 Task: Customize your GitHub account's security settings.
Action: Mouse moved to (873, 65)
Screenshot: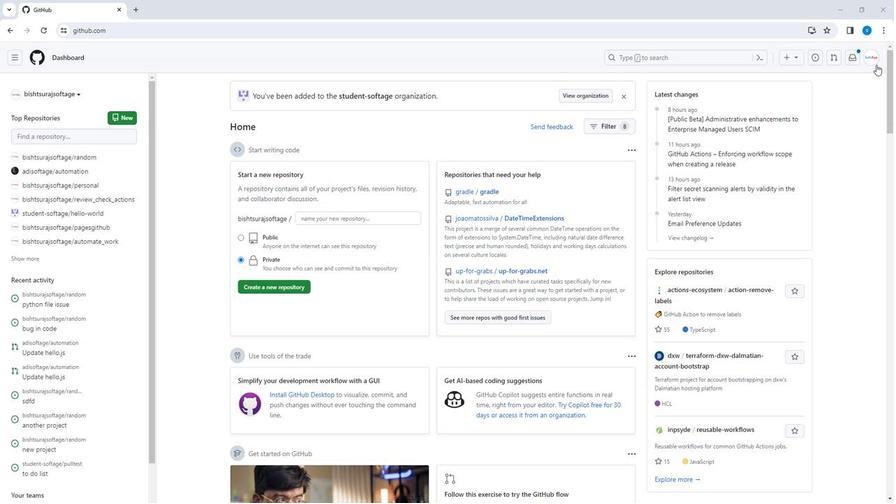 
Action: Mouse pressed left at (873, 65)
Screenshot: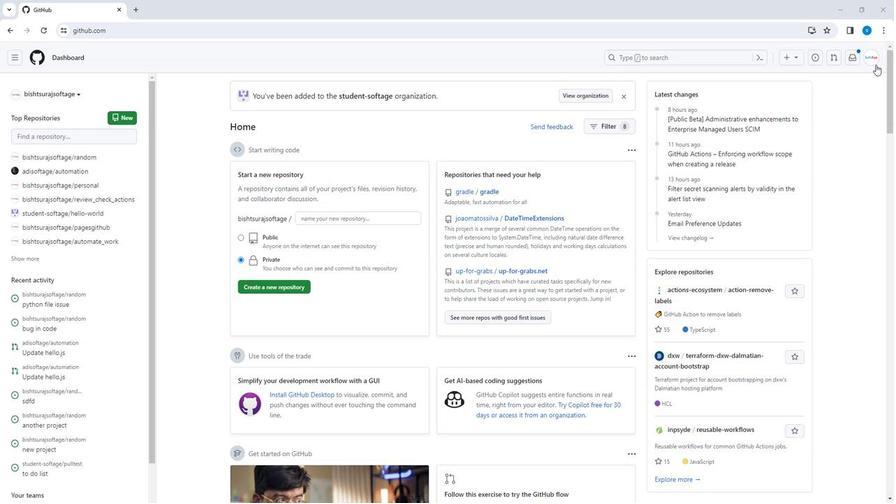 
Action: Mouse moved to (788, 308)
Screenshot: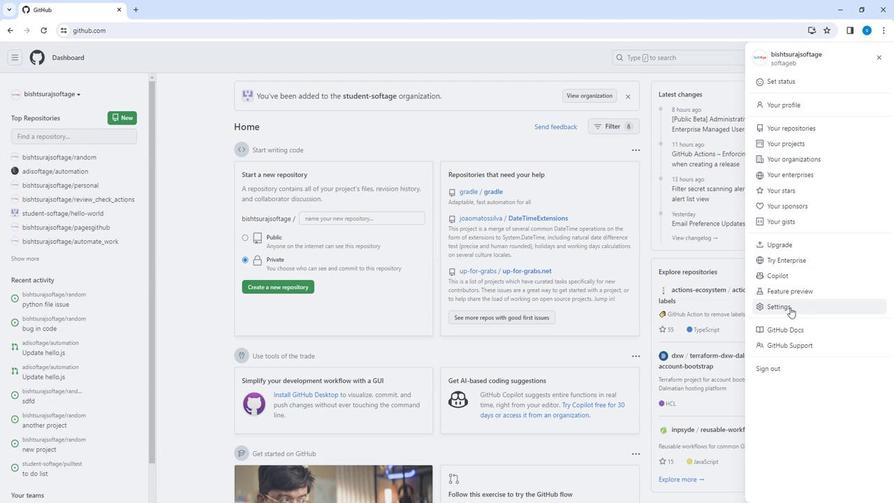 
Action: Mouse pressed left at (788, 308)
Screenshot: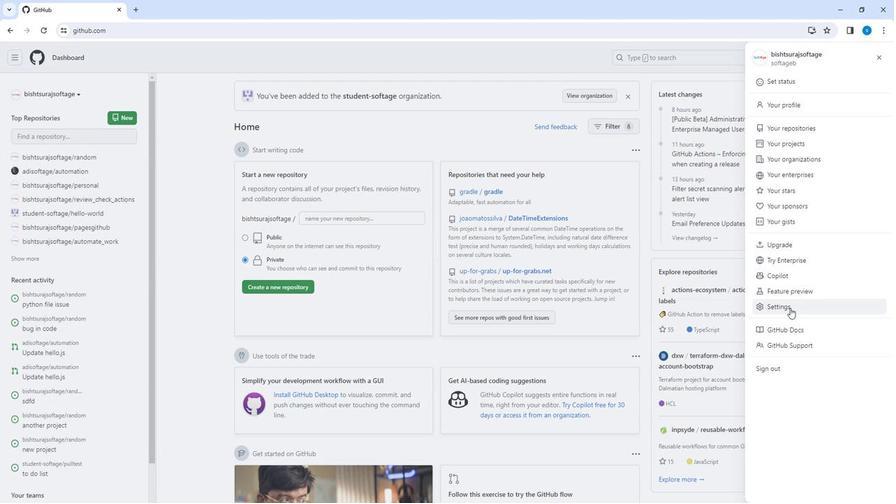 
Action: Mouse moved to (204, 424)
Screenshot: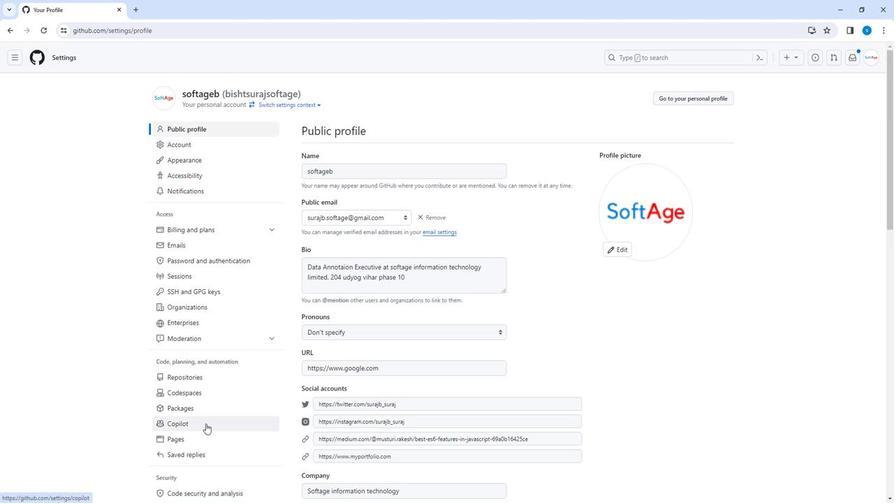 
Action: Mouse scrolled (204, 423) with delta (0, 0)
Screenshot: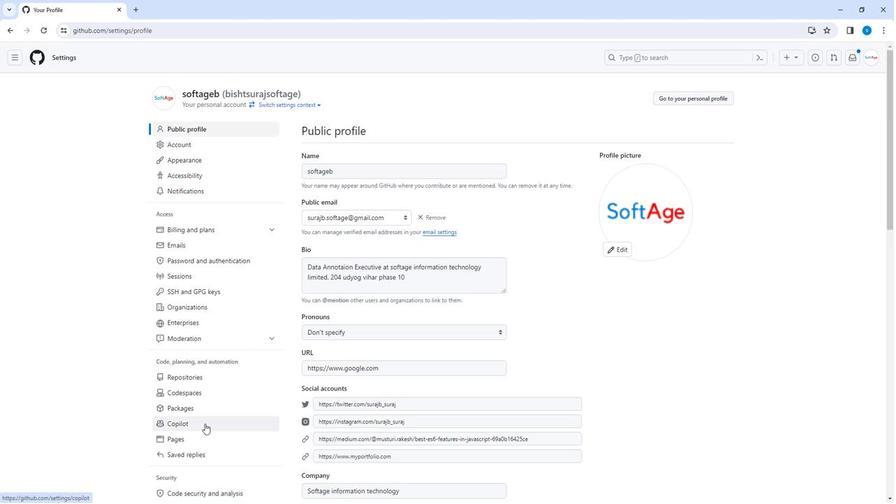 
Action: Mouse scrolled (204, 423) with delta (0, 0)
Screenshot: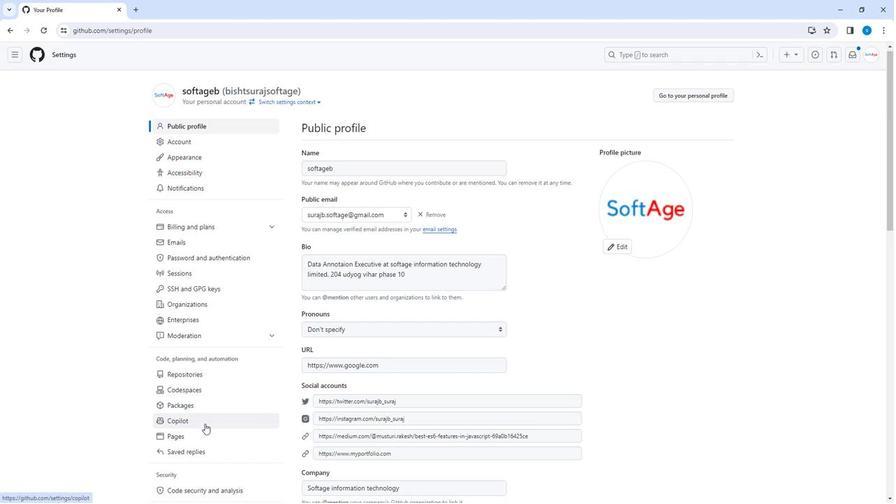 
Action: Mouse moved to (208, 400)
Screenshot: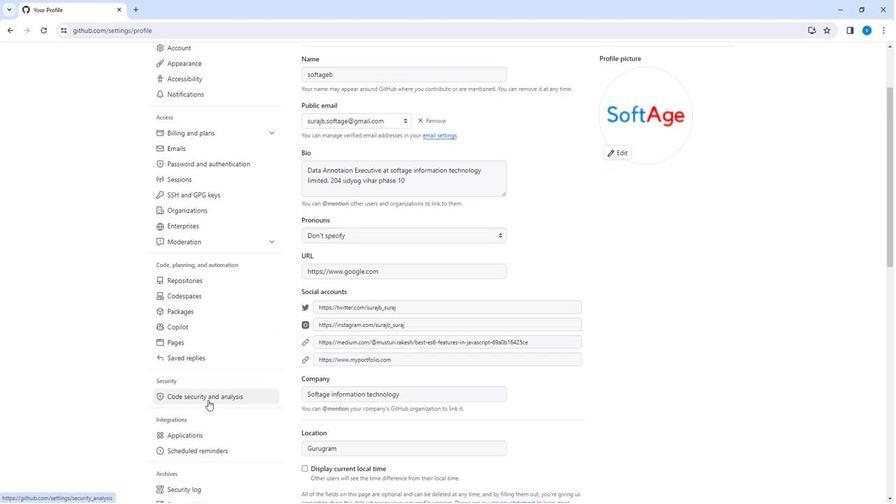 
Action: Mouse pressed left at (208, 400)
Screenshot: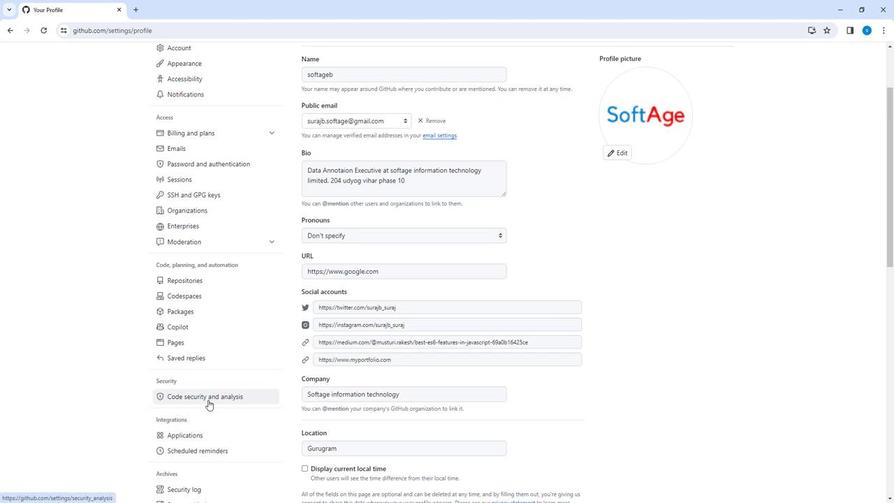 
Action: Mouse moved to (723, 234)
Screenshot: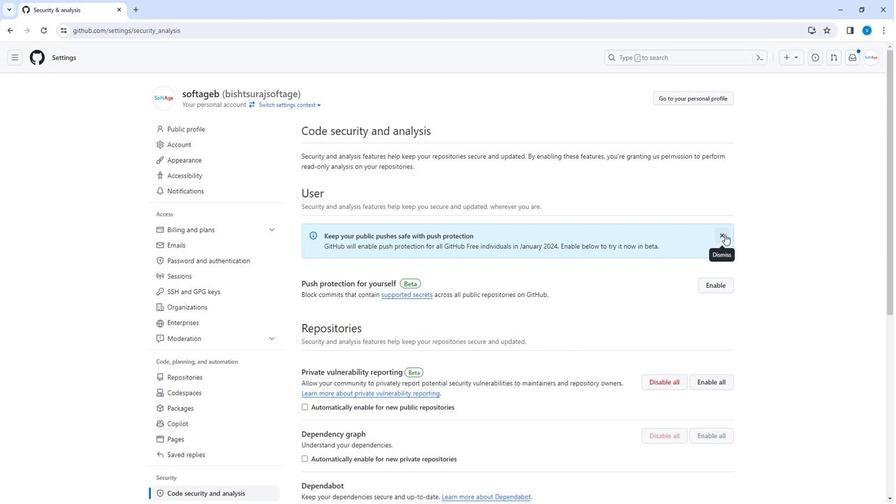 
Action: Mouse pressed left at (723, 234)
Screenshot: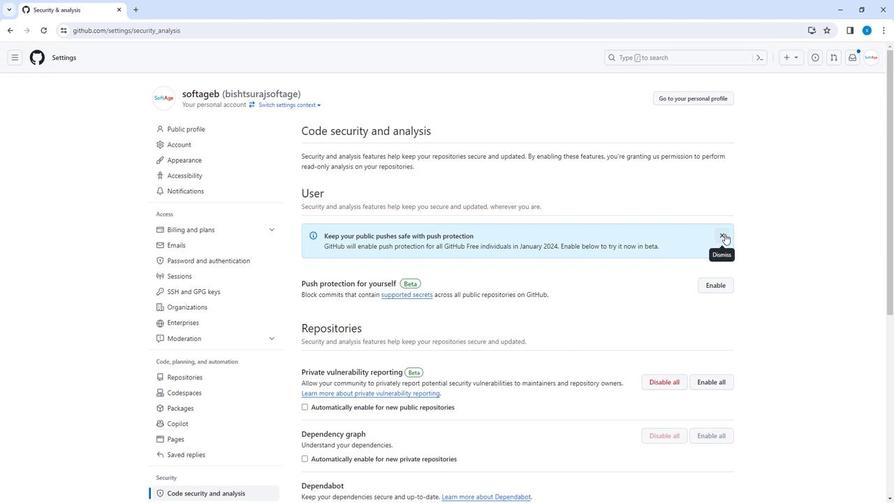 
Action: Mouse moved to (717, 245)
Screenshot: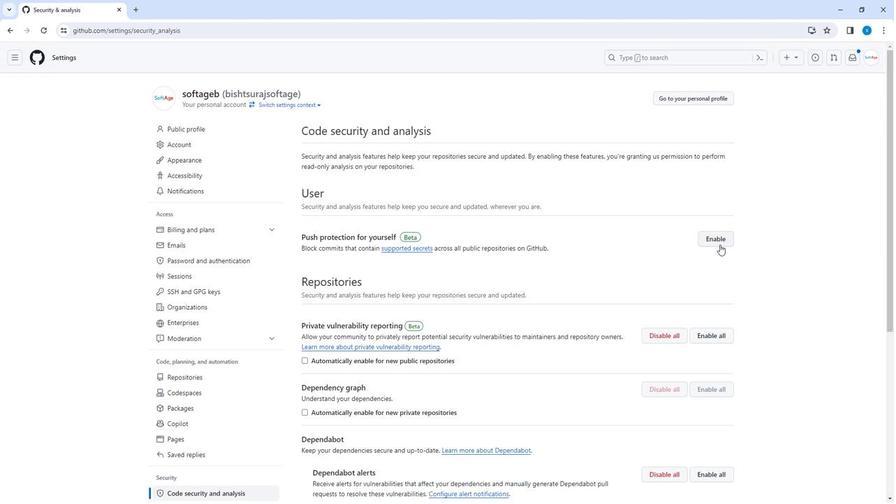 
Action: Mouse pressed left at (717, 245)
Screenshot: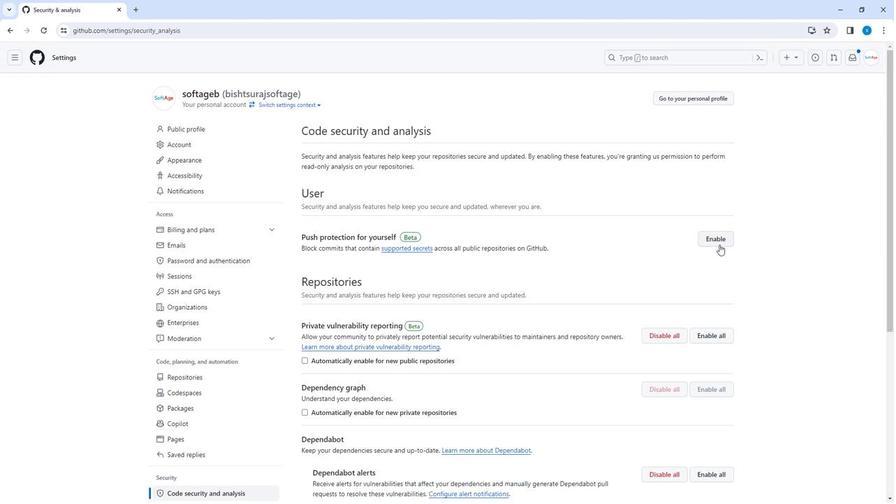
Action: Mouse moved to (496, 164)
Screenshot: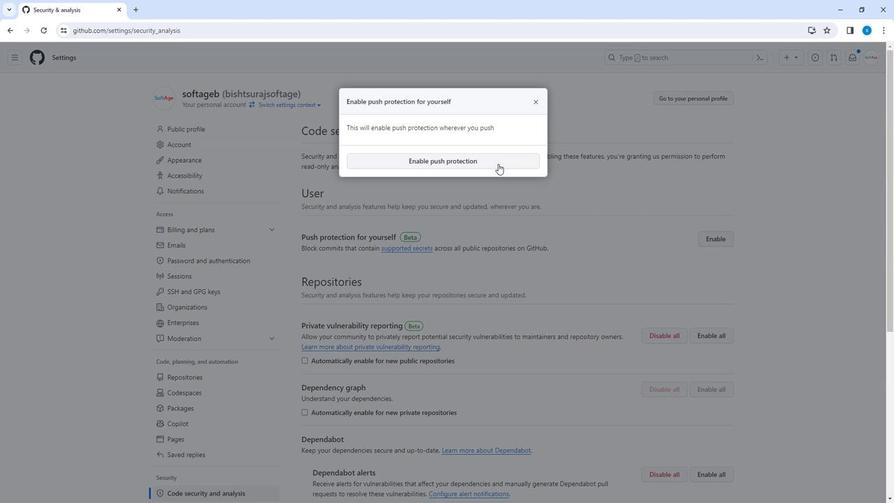 
Action: Mouse pressed left at (496, 164)
Screenshot: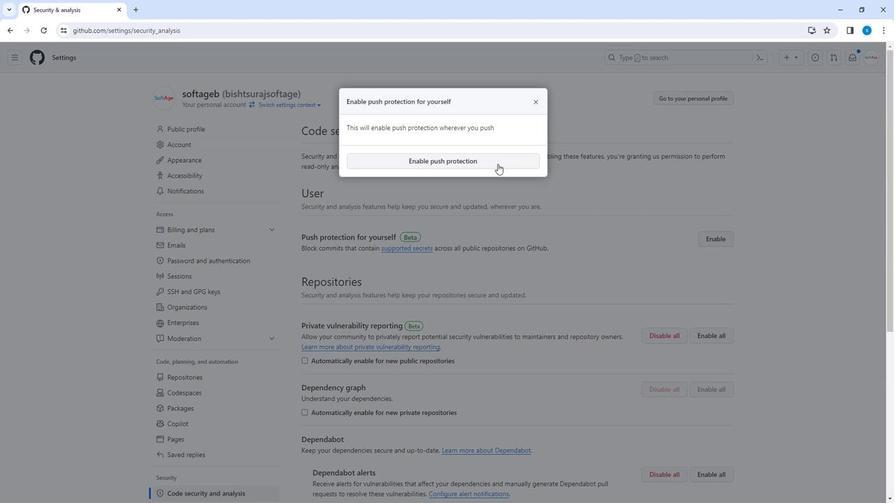 
Action: Mouse moved to (582, 254)
Screenshot: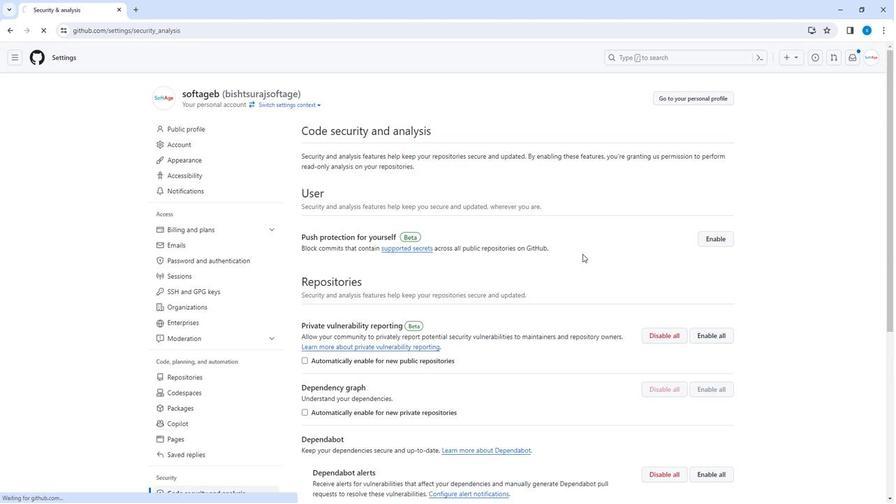 
Action: Mouse scrolled (582, 254) with delta (0, 0)
Screenshot: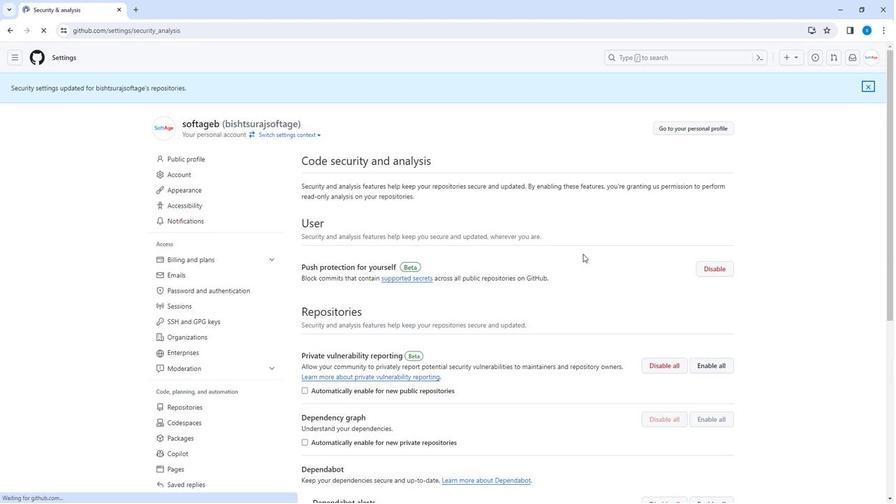 
Action: Mouse scrolled (582, 254) with delta (0, 0)
Screenshot: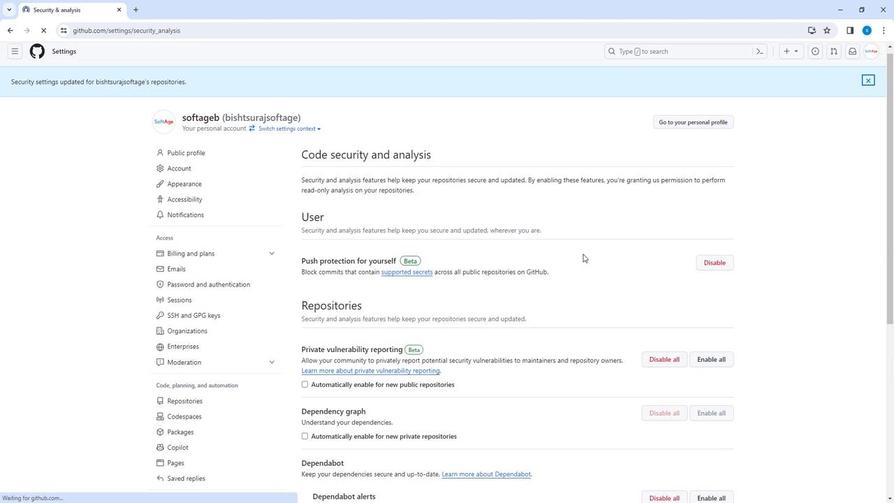 
Action: Mouse moved to (582, 255)
Screenshot: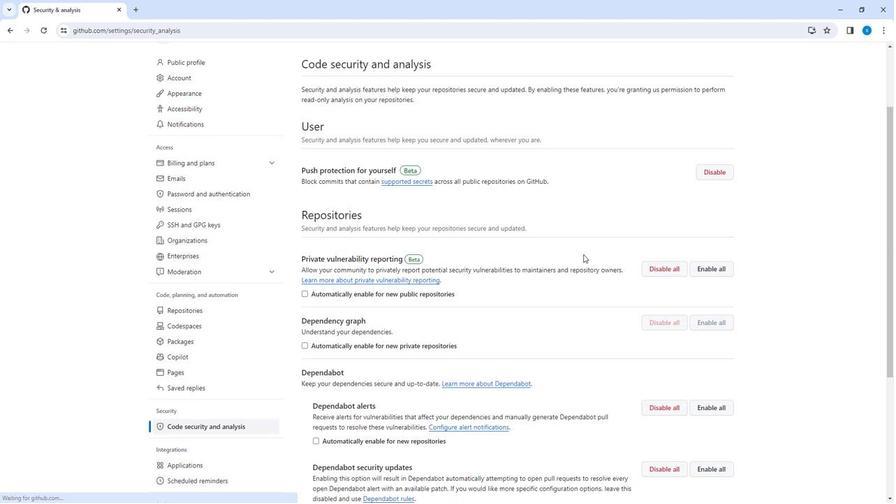 
Action: Mouse scrolled (582, 254) with delta (0, 0)
Screenshot: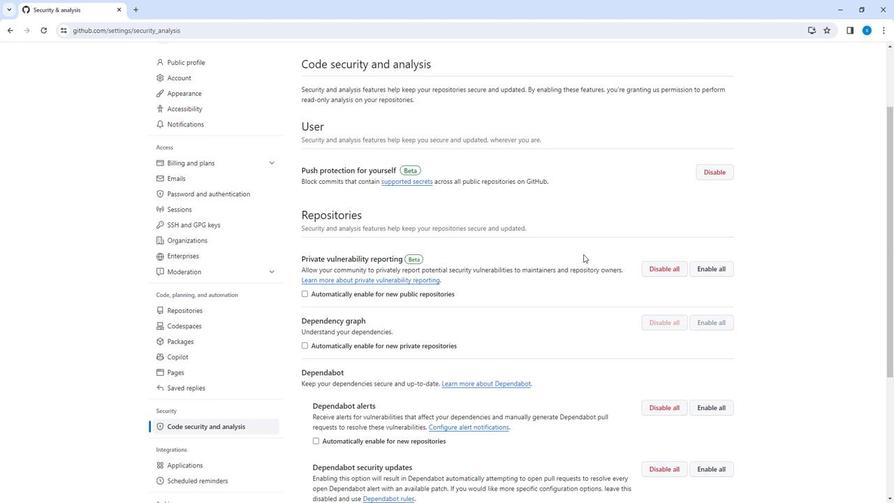 
Action: Mouse scrolled (582, 254) with delta (0, 0)
Screenshot: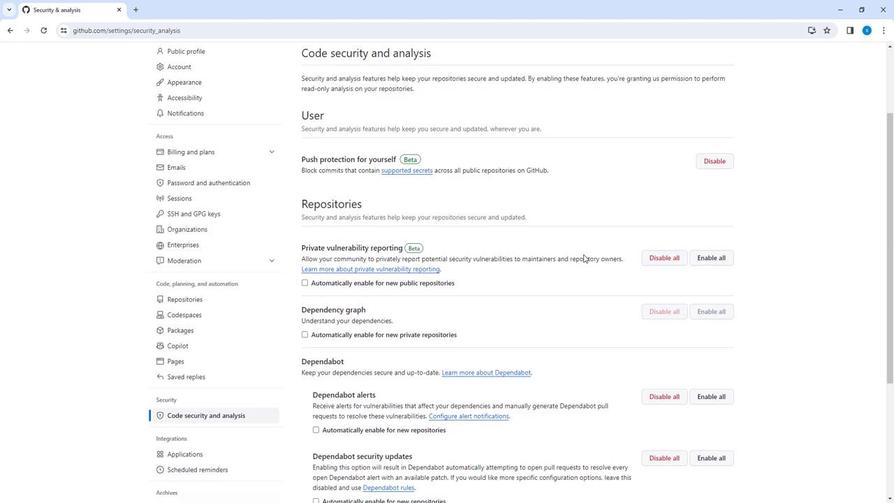 
Action: Mouse moved to (442, 248)
Screenshot: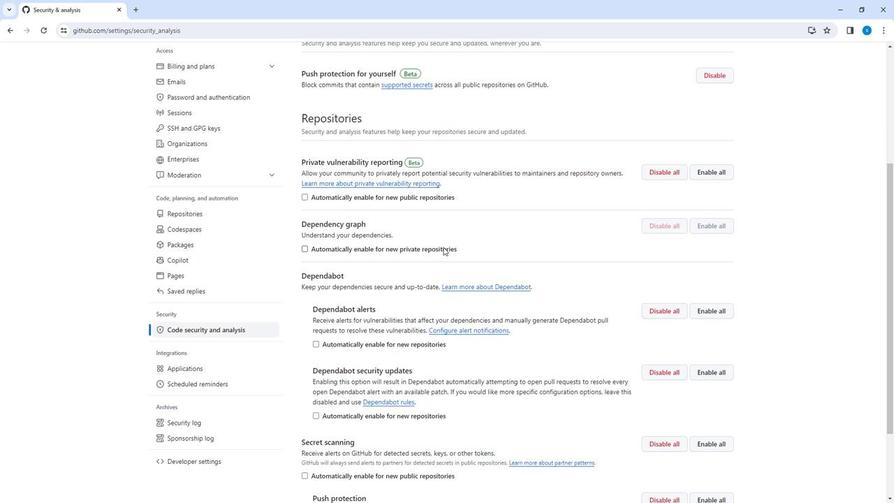 
Action: Mouse pressed left at (442, 248)
Screenshot: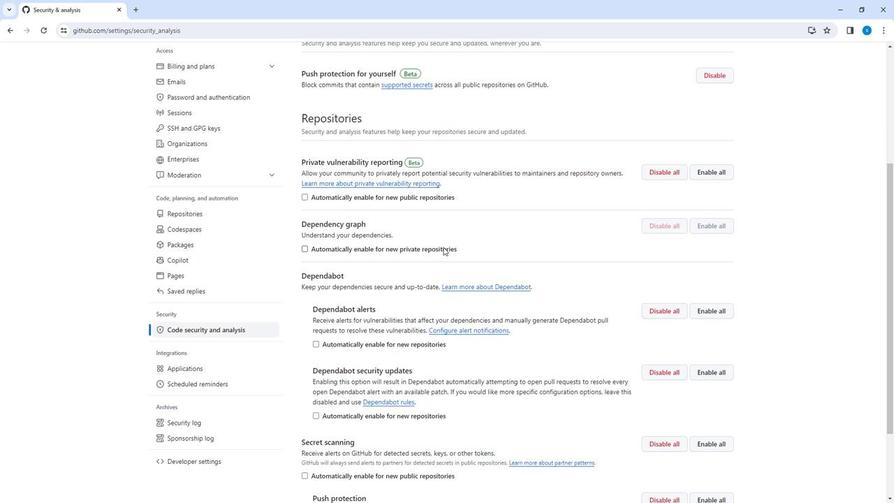 
Action: Mouse moved to (614, 274)
Screenshot: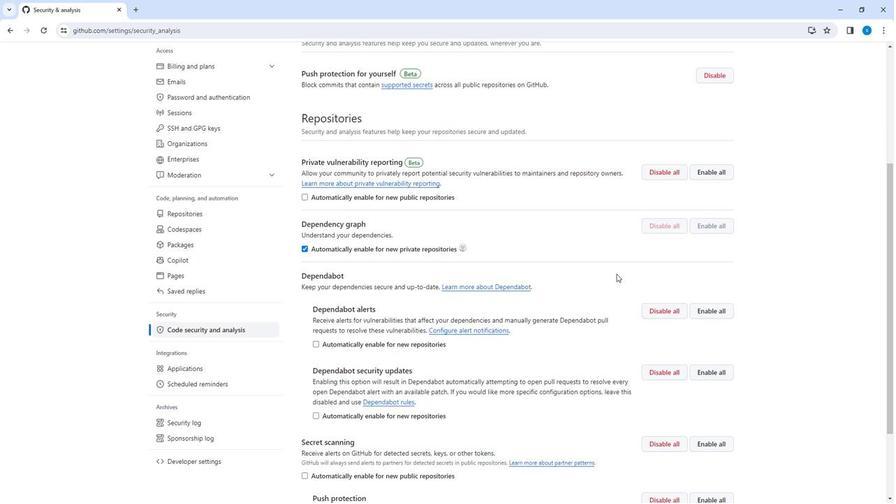 
Action: Mouse scrolled (614, 273) with delta (0, 0)
Screenshot: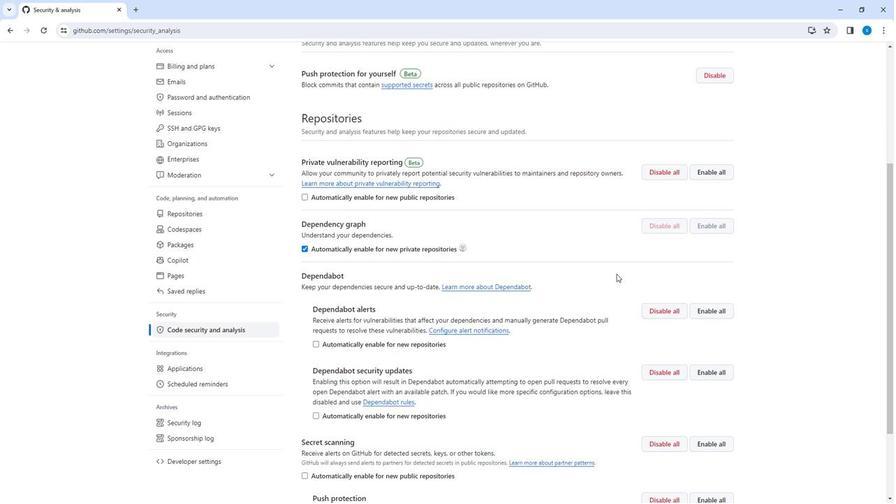 
Action: Mouse moved to (663, 283)
Screenshot: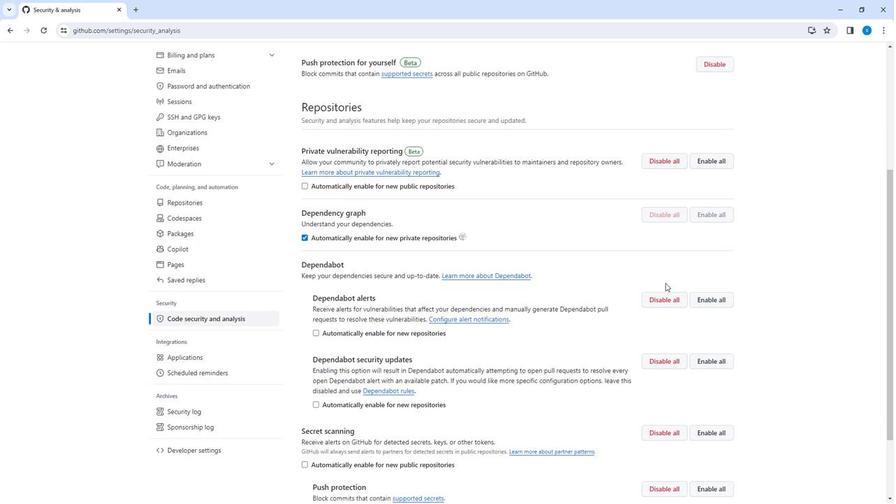 
Action: Mouse scrolled (663, 283) with delta (0, 0)
Screenshot: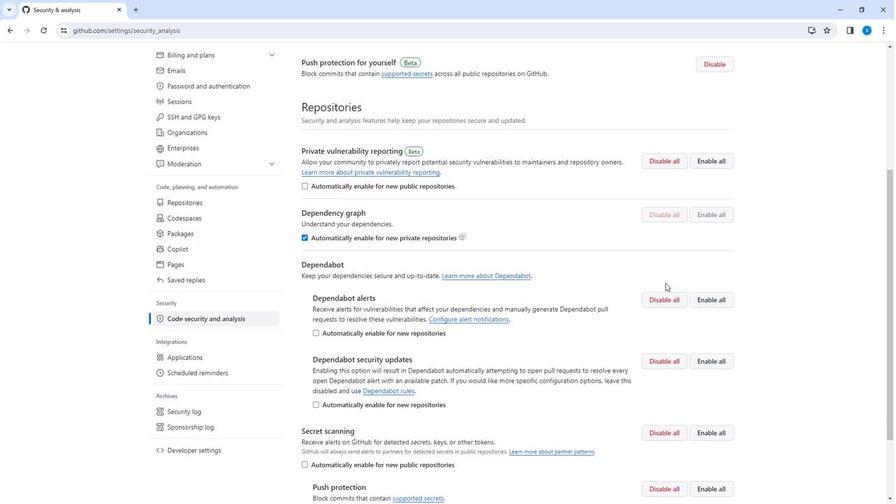 
Action: Mouse scrolled (663, 283) with delta (0, 0)
Screenshot: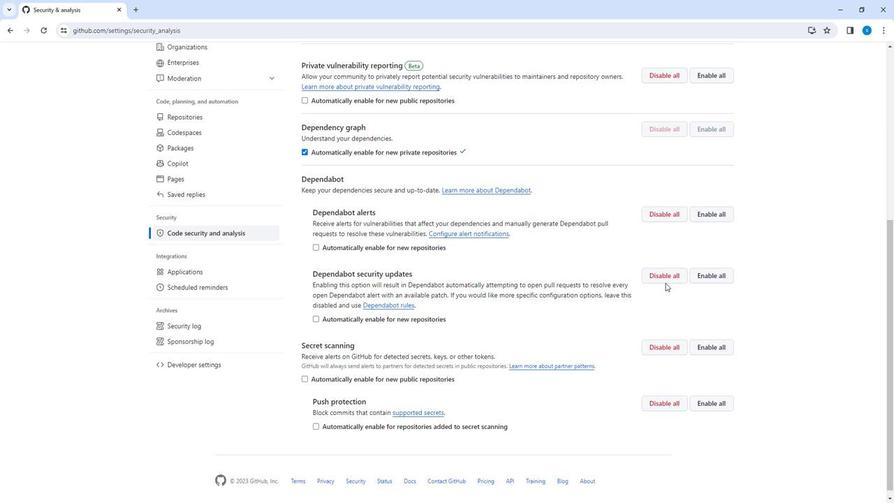 
Action: Mouse moved to (301, 371)
Screenshot: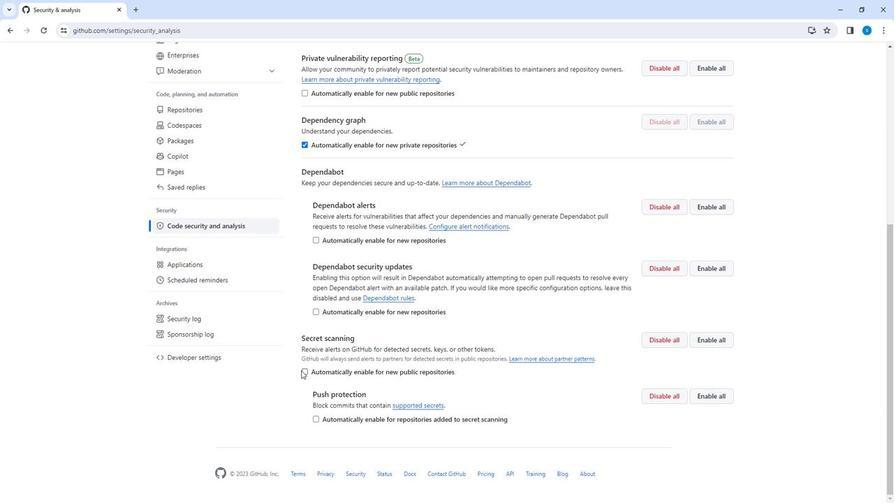 
Action: Mouse pressed left at (301, 371)
Screenshot: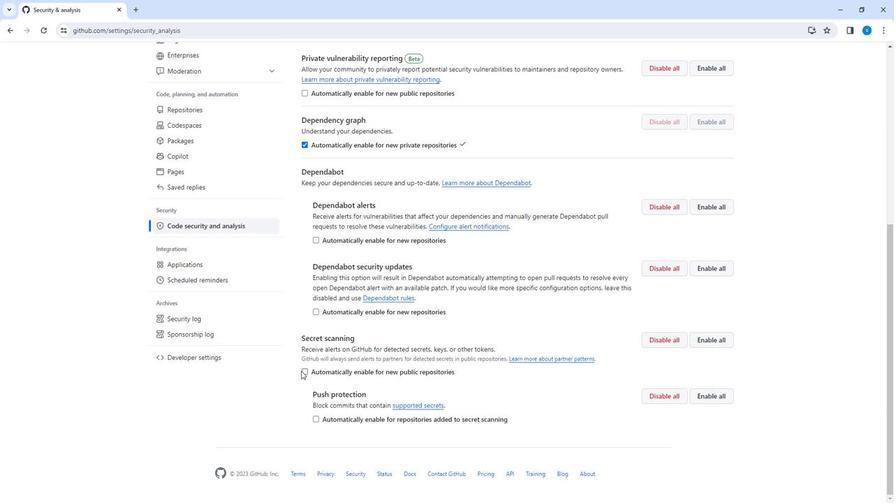 
Action: Mouse moved to (702, 389)
Screenshot: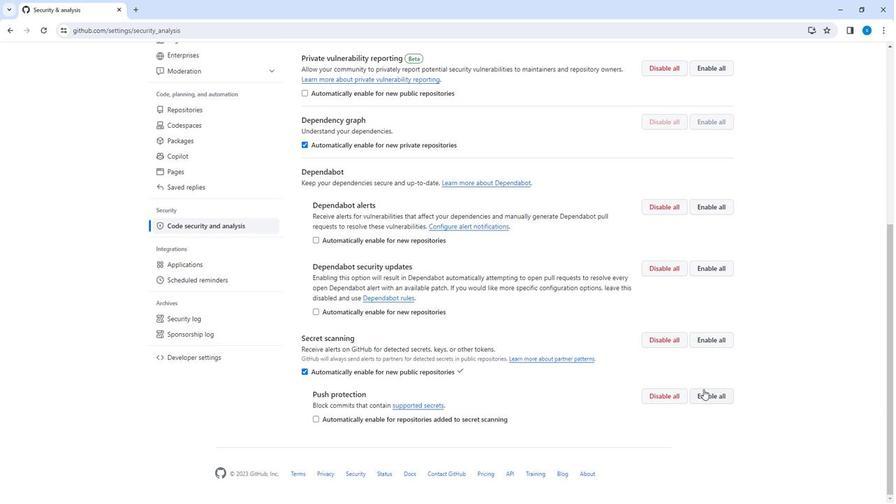 
Action: Mouse pressed left at (702, 389)
Screenshot: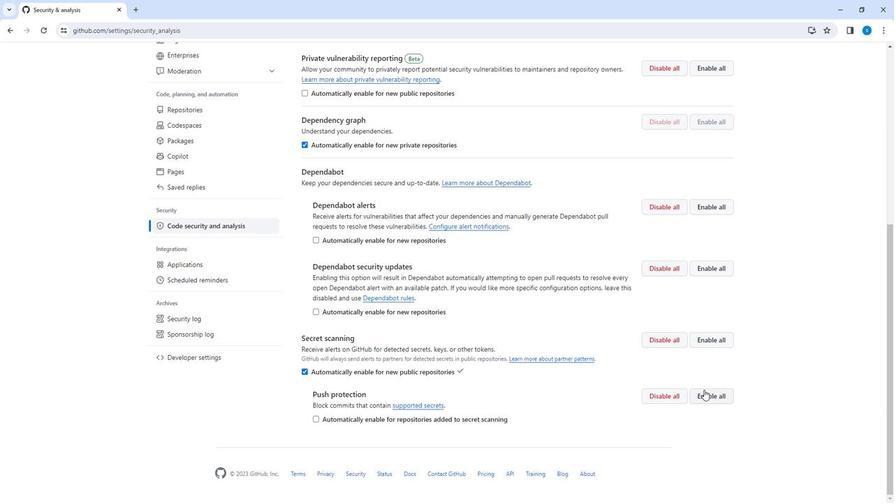 
Action: Mouse moved to (510, 180)
Screenshot: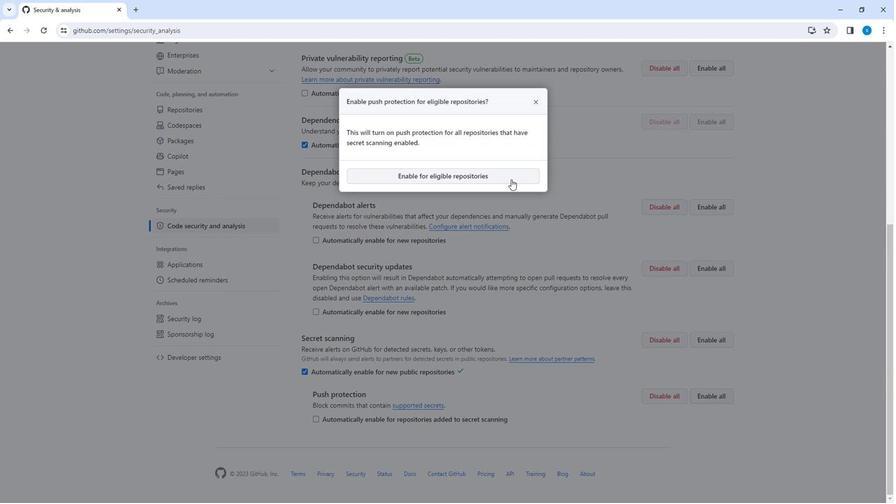 
Action: Mouse pressed left at (510, 180)
Screenshot: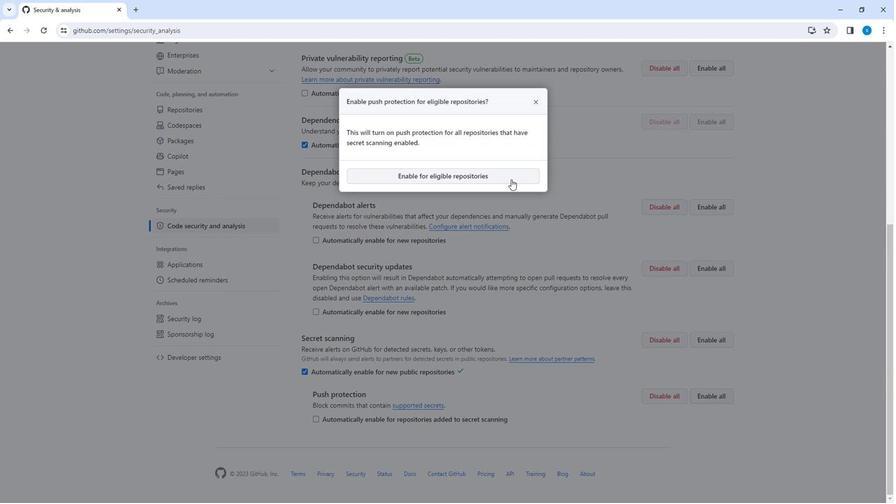 
Action: Mouse moved to (586, 375)
Screenshot: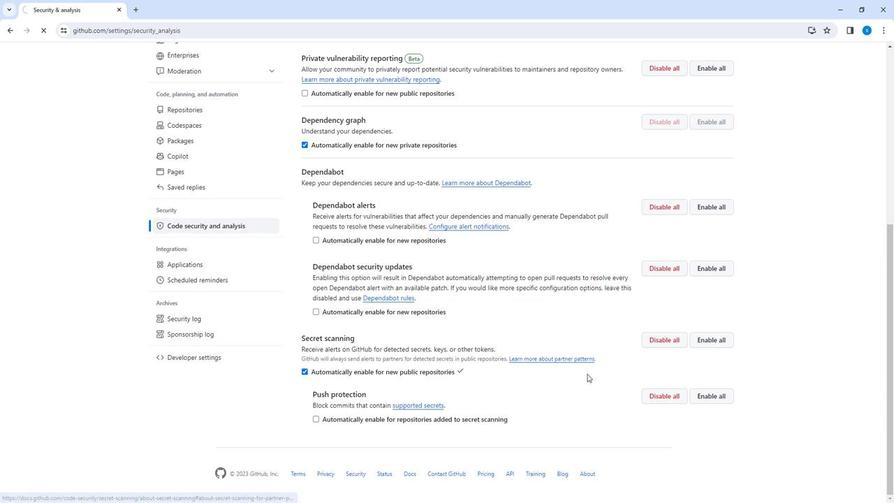 
